 Task: Create a due date automation trigger when advanced on, 2 days after a card is due add fields without custom fields "Resume" completed at 11:00 AM.
Action: Mouse moved to (1070, 83)
Screenshot: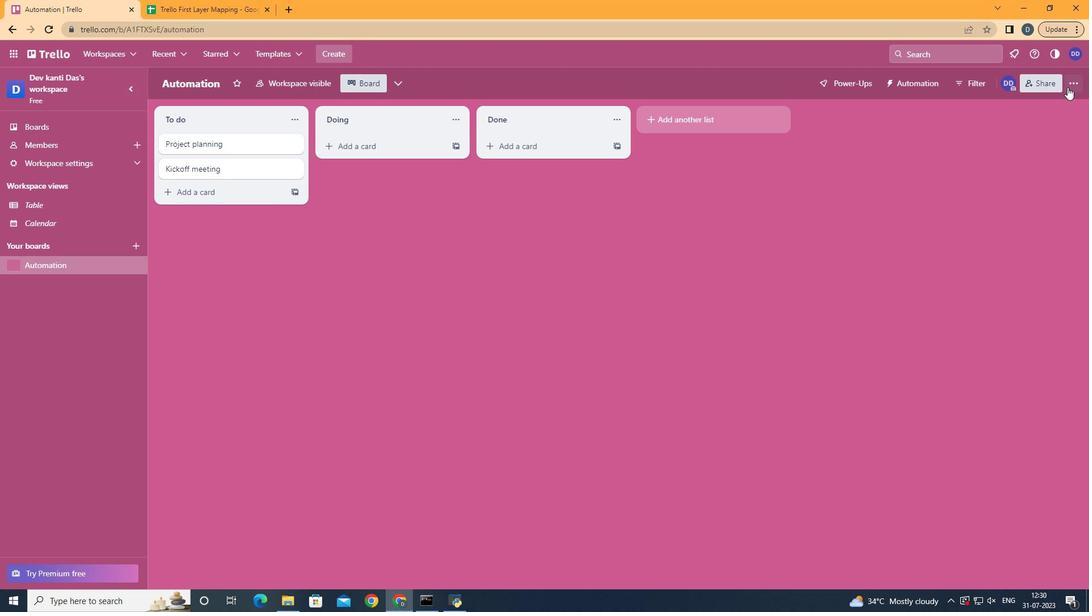 
Action: Mouse pressed left at (1070, 83)
Screenshot: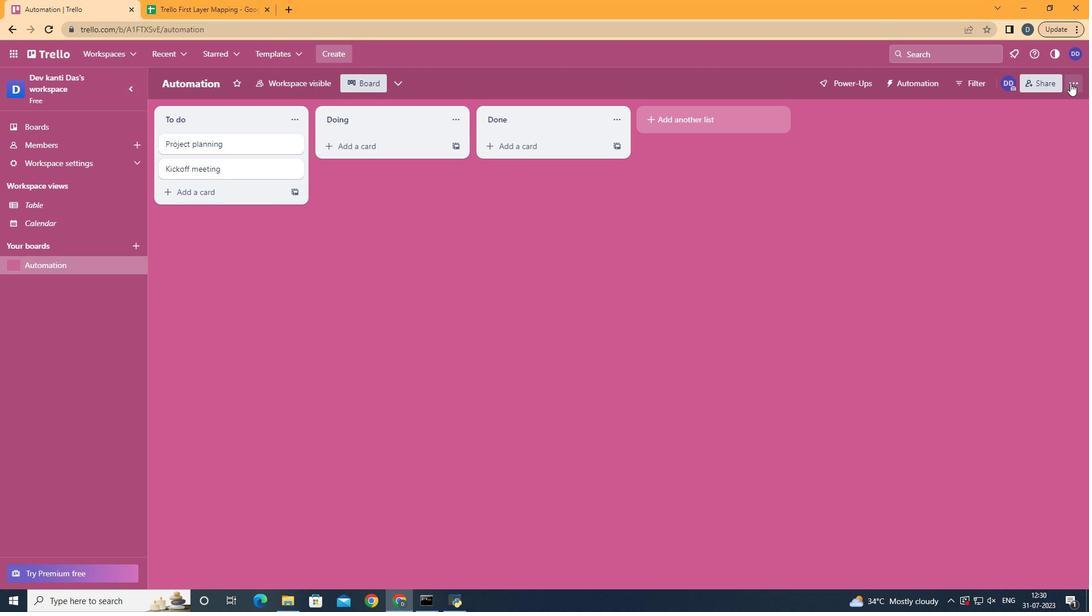 
Action: Mouse moved to (992, 242)
Screenshot: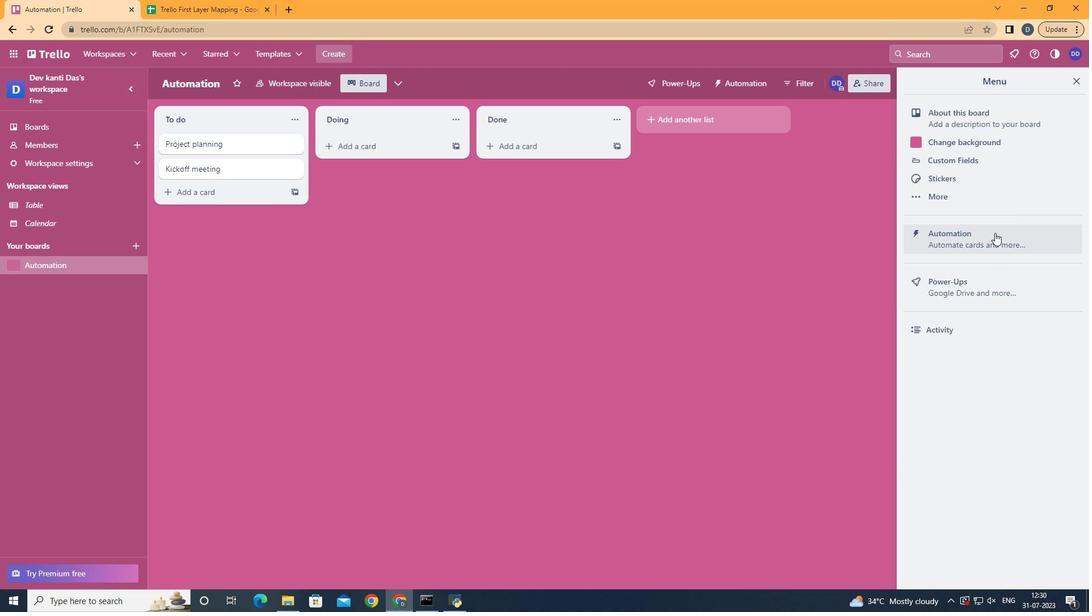 
Action: Mouse pressed left at (992, 242)
Screenshot: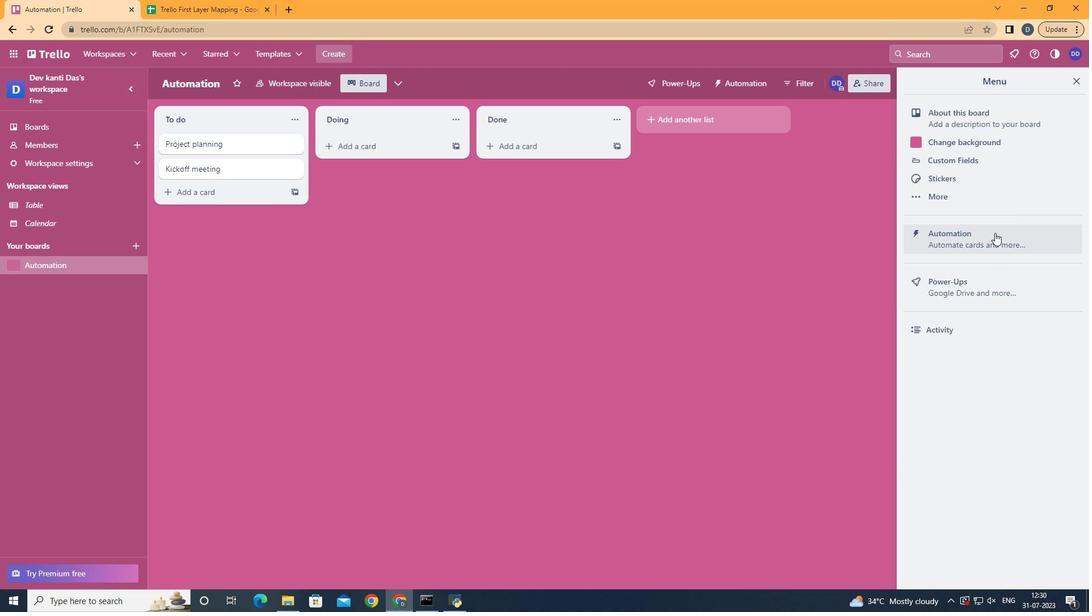 
Action: Mouse moved to (189, 229)
Screenshot: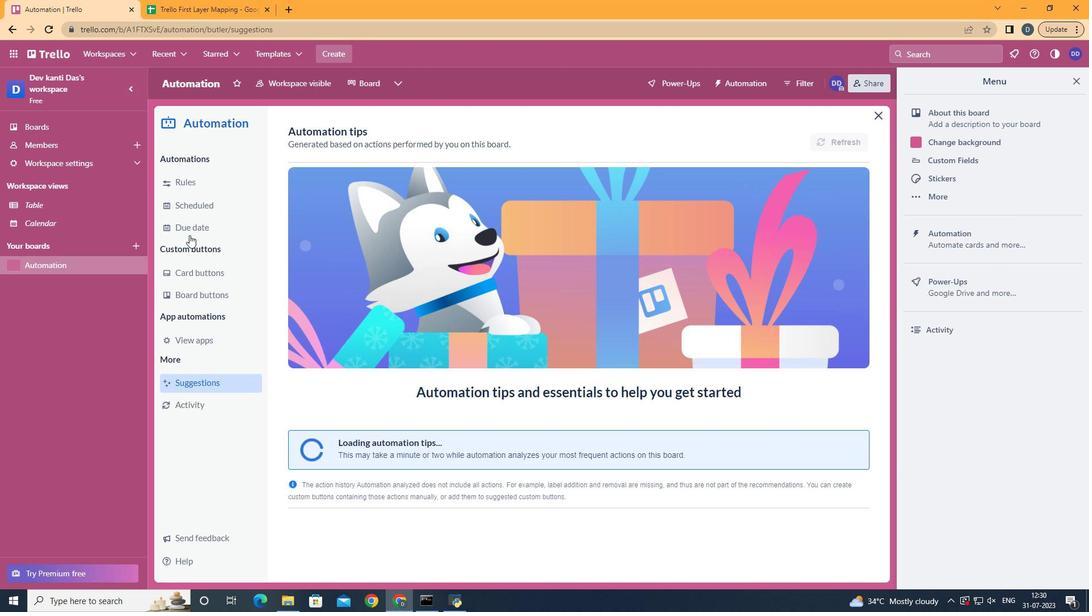 
Action: Mouse pressed left at (189, 229)
Screenshot: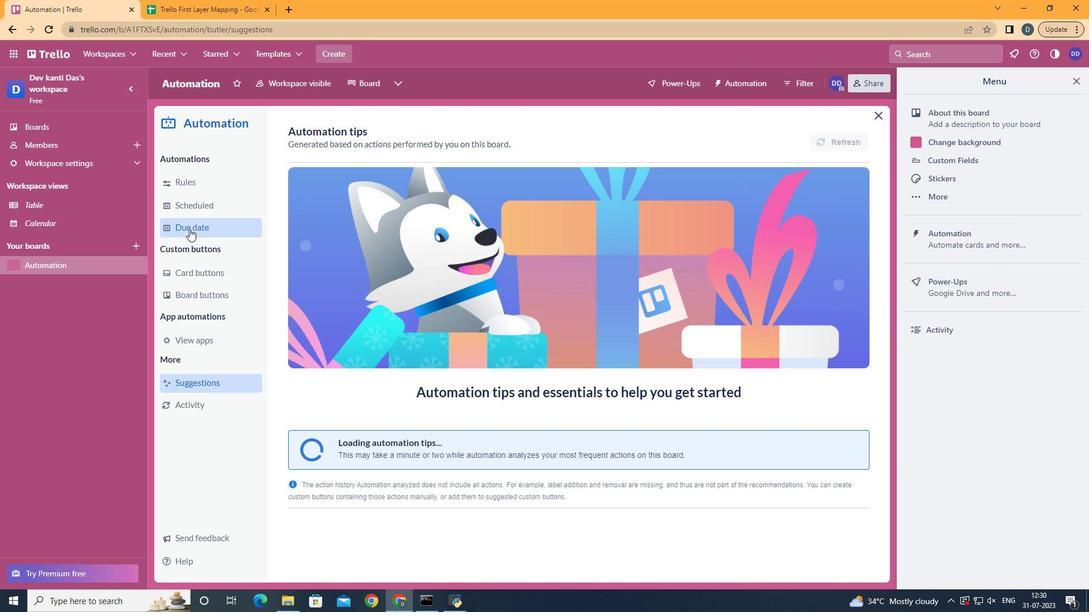 
Action: Mouse moved to (816, 140)
Screenshot: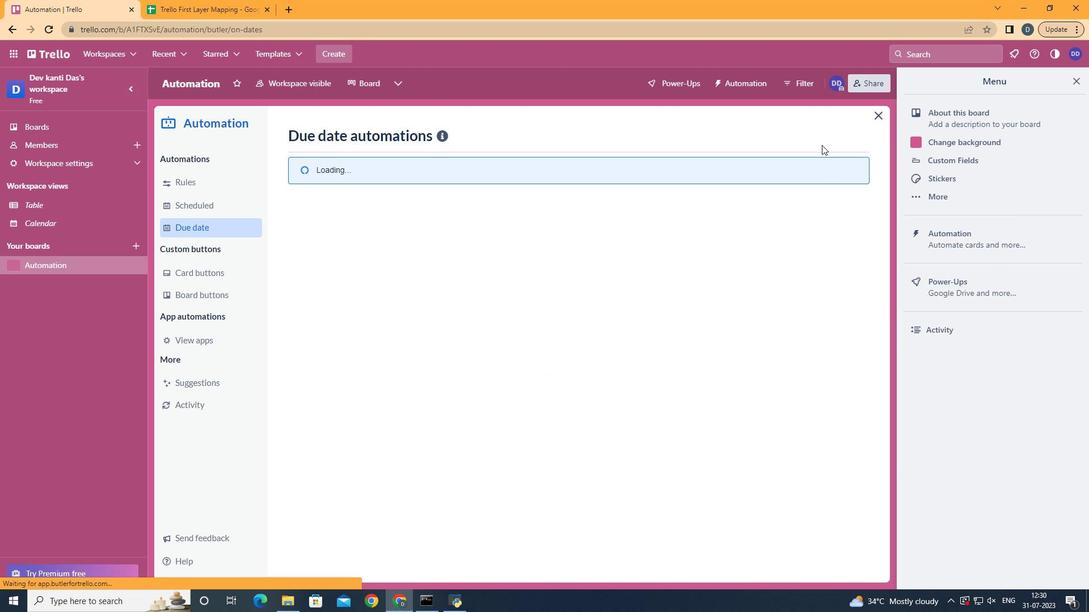 
Action: Mouse pressed left at (816, 140)
Screenshot: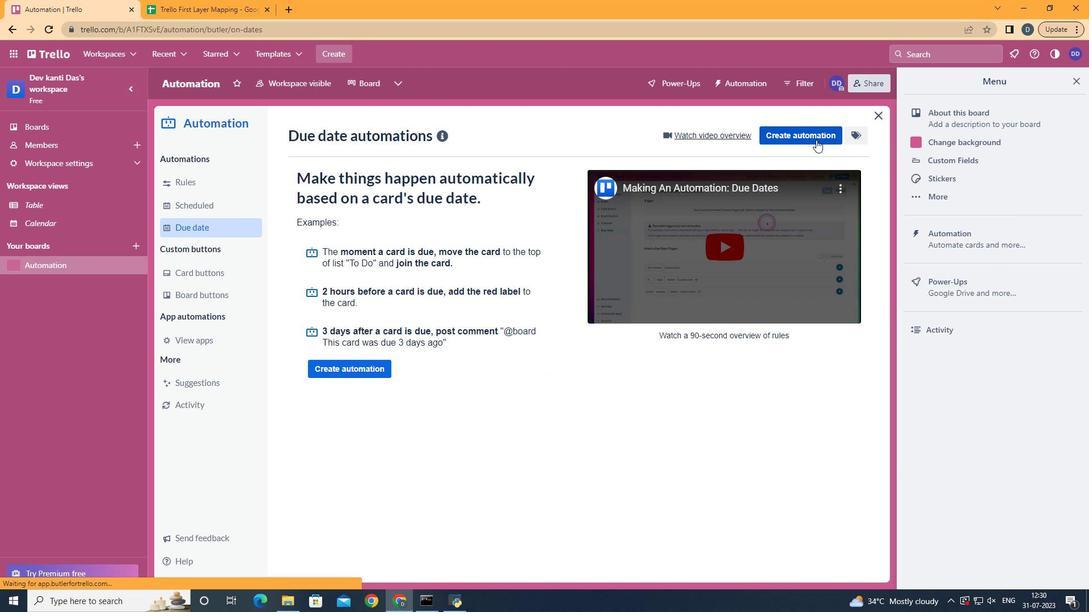 
Action: Mouse moved to (614, 249)
Screenshot: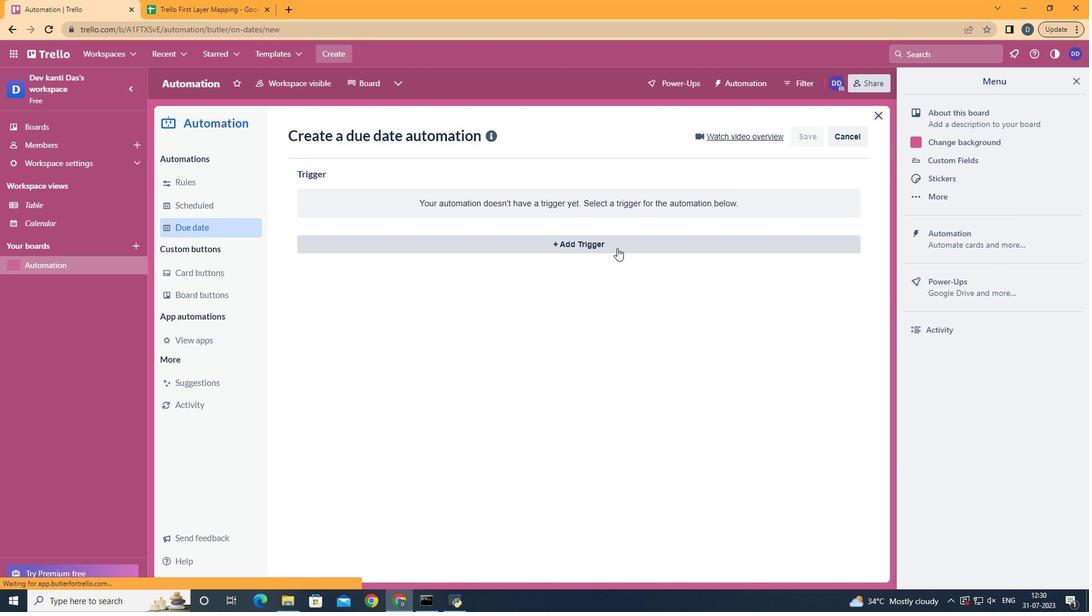 
Action: Mouse pressed left at (614, 249)
Screenshot: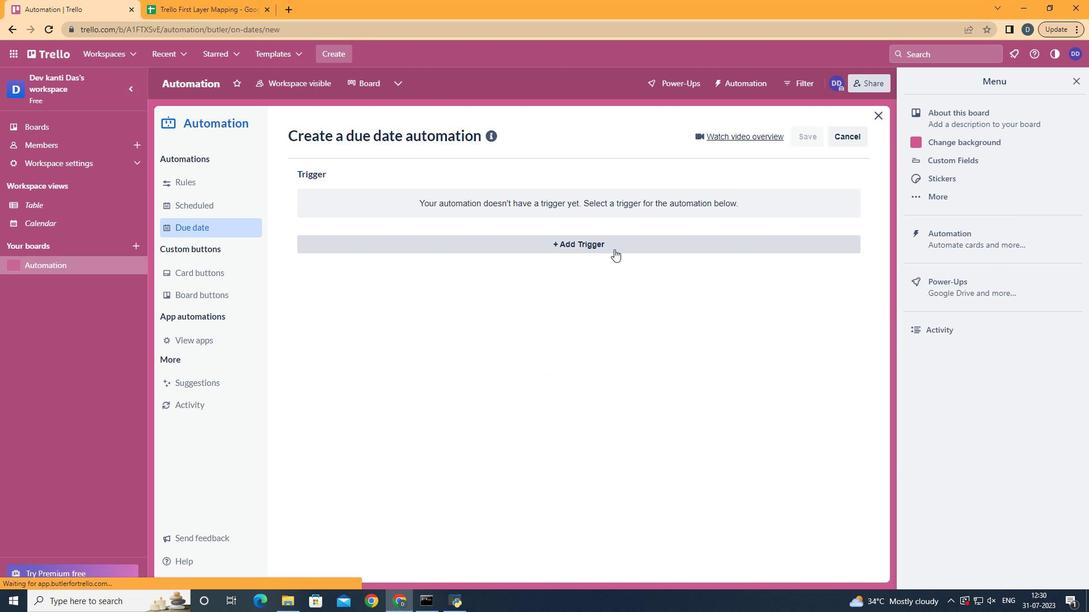 
Action: Mouse moved to (404, 461)
Screenshot: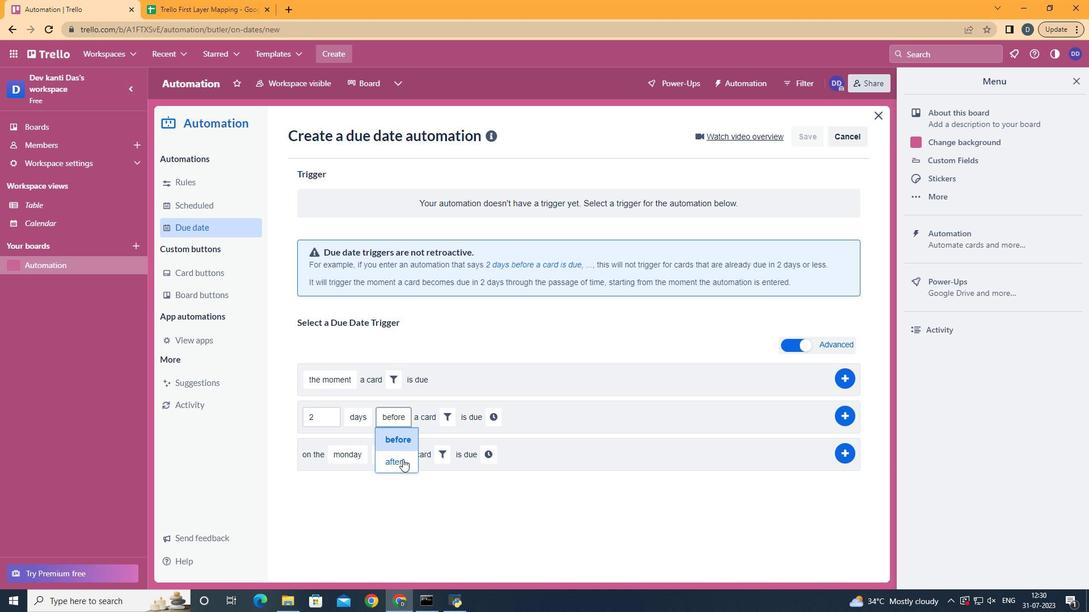 
Action: Mouse pressed left at (404, 461)
Screenshot: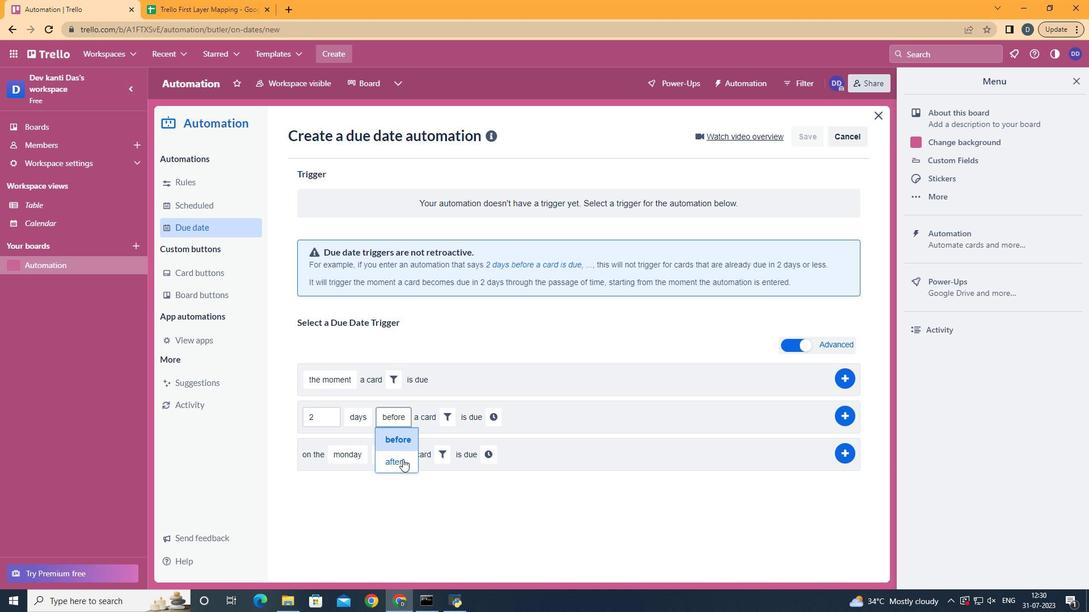 
Action: Mouse moved to (443, 415)
Screenshot: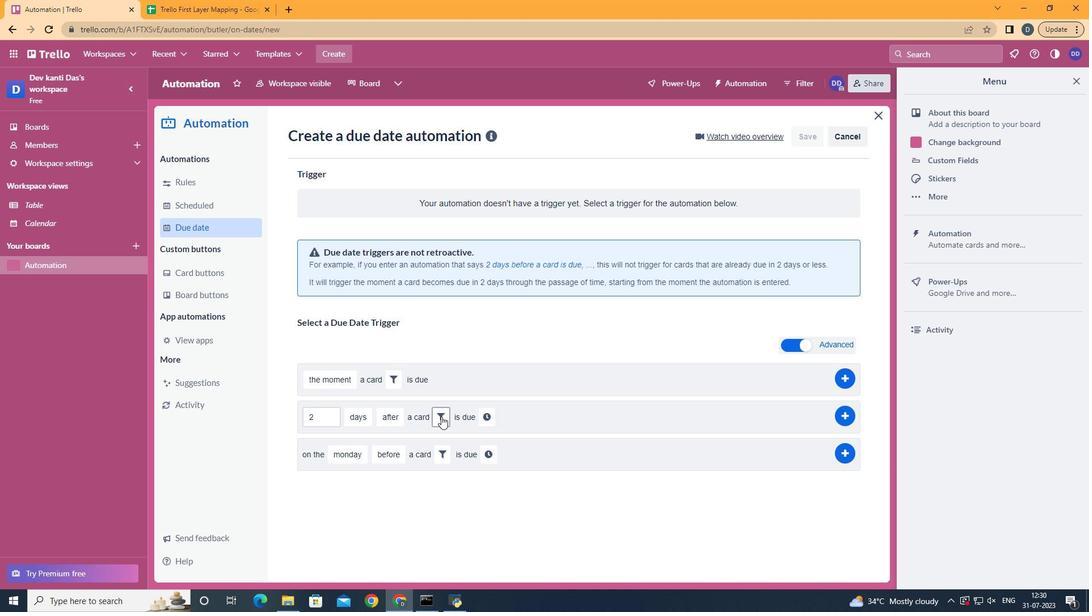 
Action: Mouse pressed left at (443, 415)
Screenshot: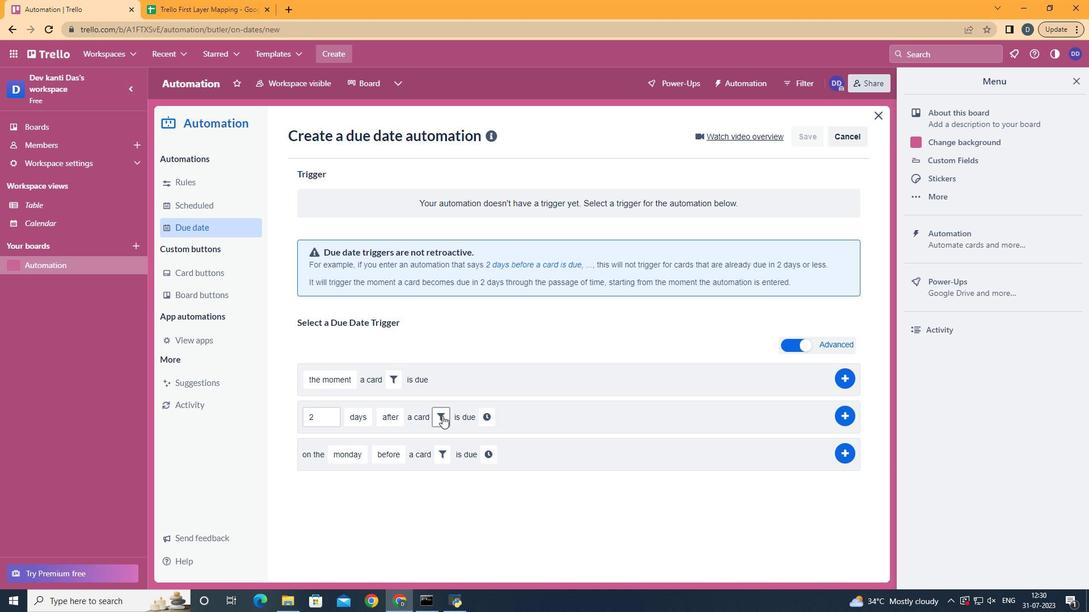 
Action: Mouse moved to (623, 455)
Screenshot: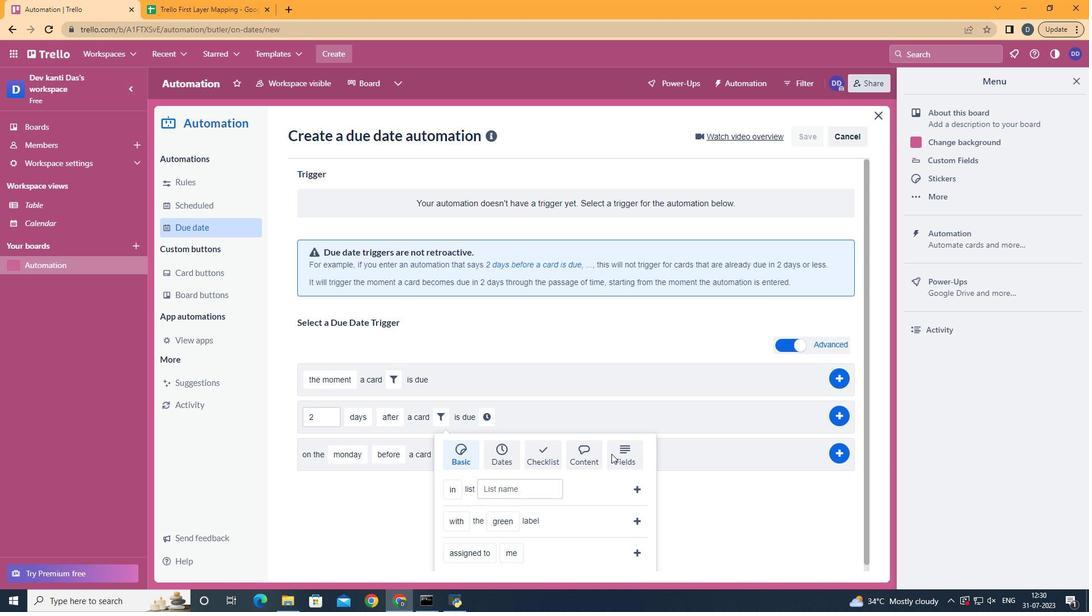 
Action: Mouse pressed left at (623, 455)
Screenshot: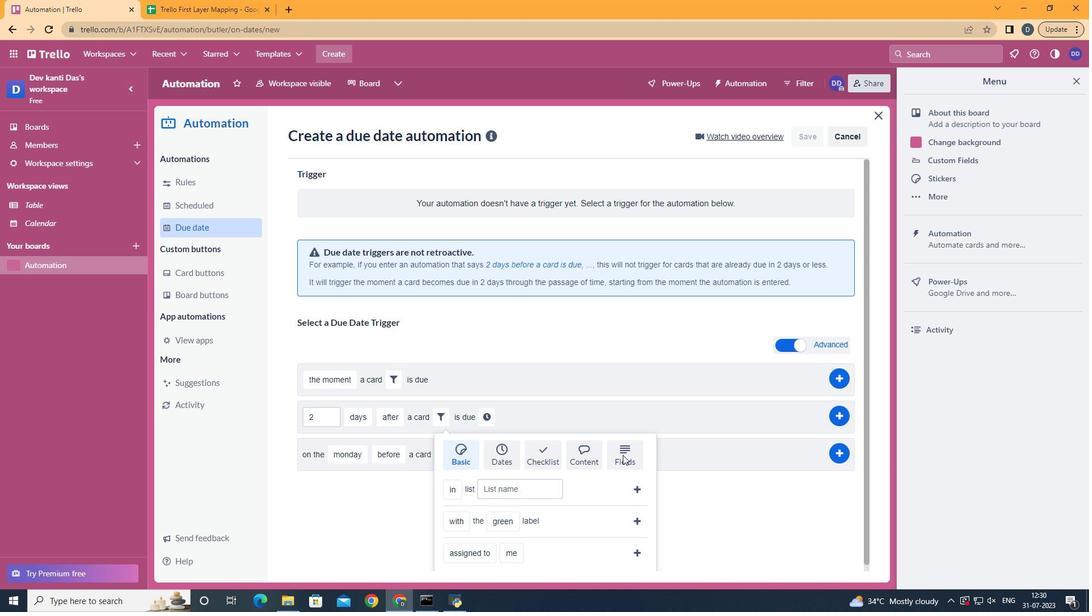 
Action: Mouse moved to (583, 483)
Screenshot: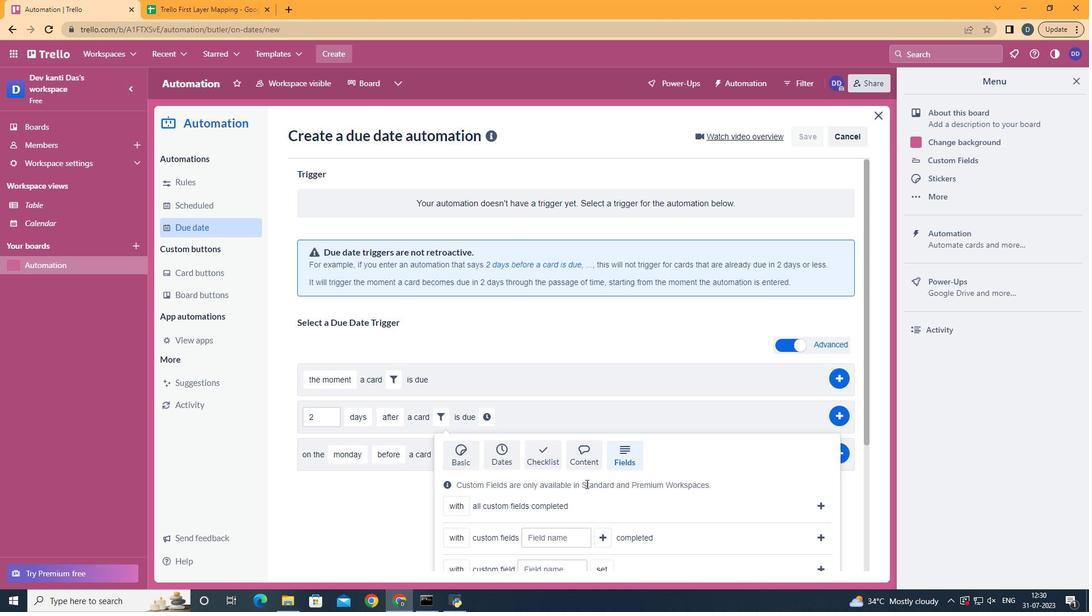 
Action: Mouse scrolled (583, 482) with delta (0, 0)
Screenshot: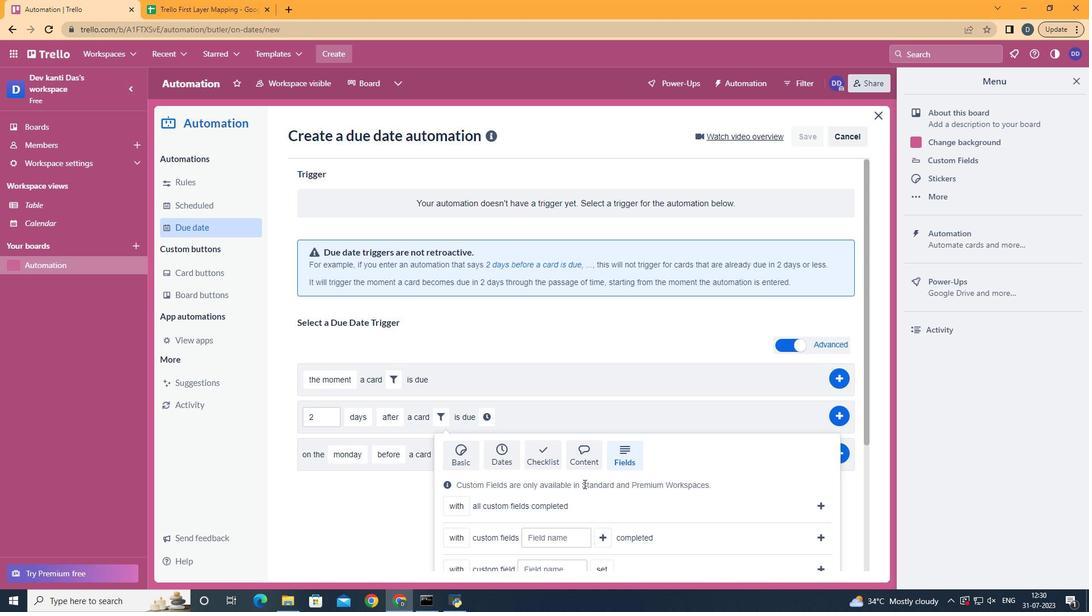 
Action: Mouse scrolled (583, 482) with delta (0, 0)
Screenshot: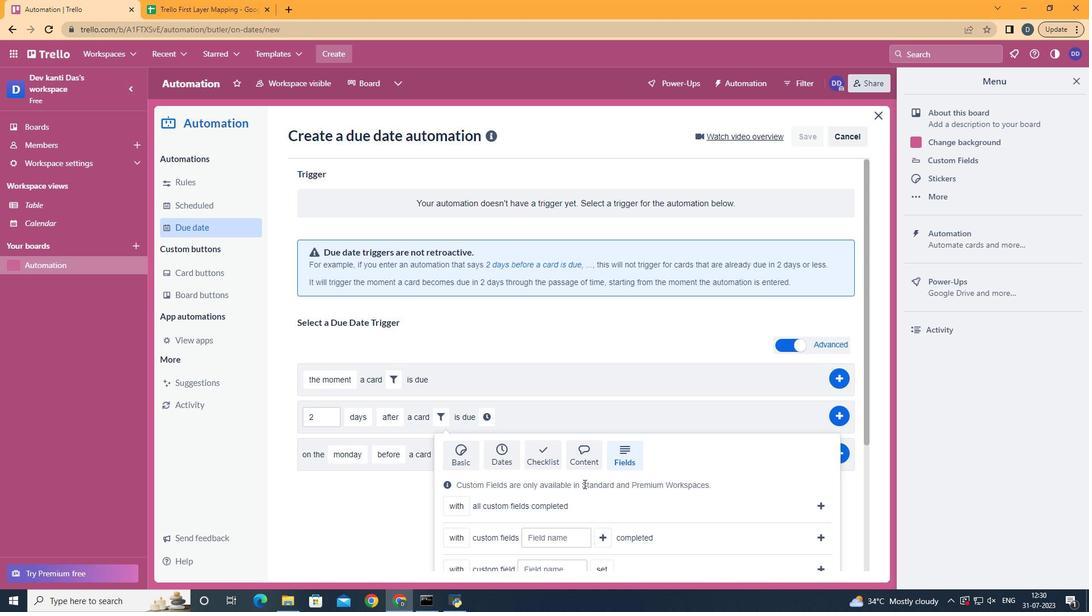 
Action: Mouse scrolled (583, 482) with delta (0, 0)
Screenshot: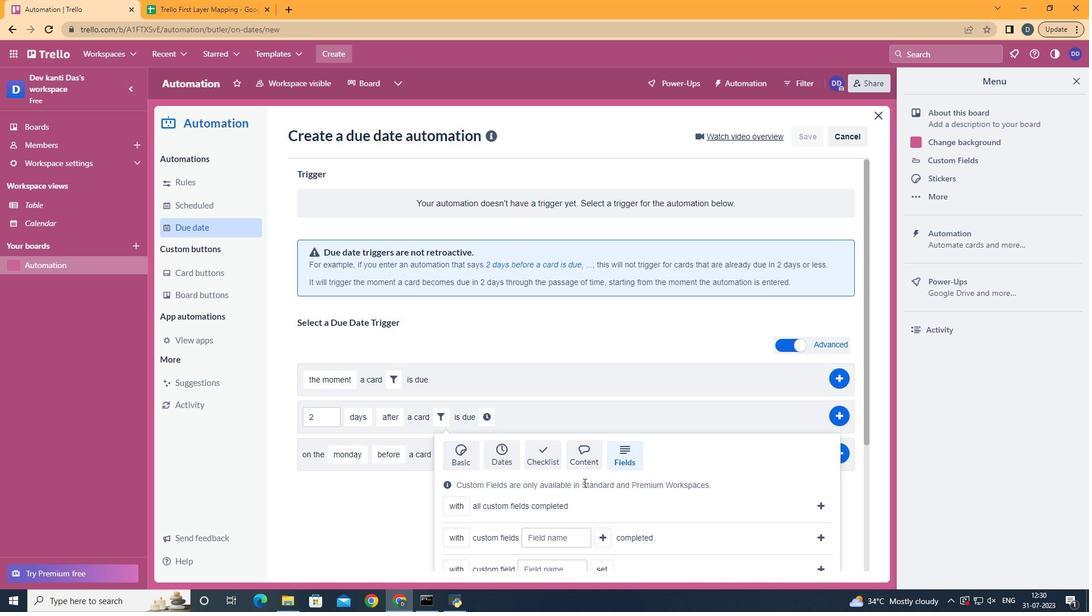 
Action: Mouse moved to (479, 413)
Screenshot: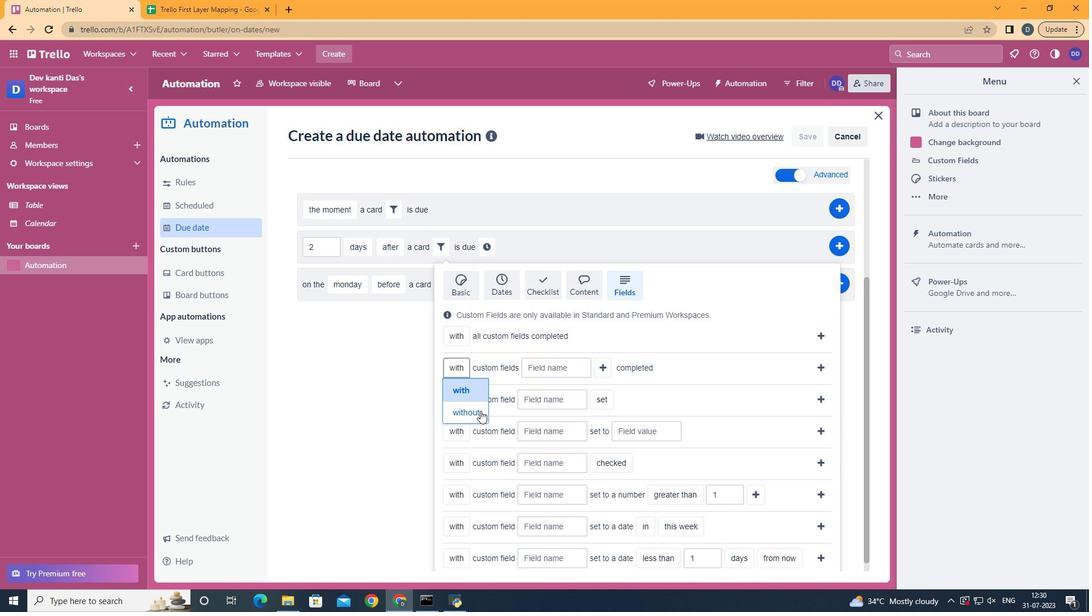 
Action: Mouse pressed left at (479, 413)
Screenshot: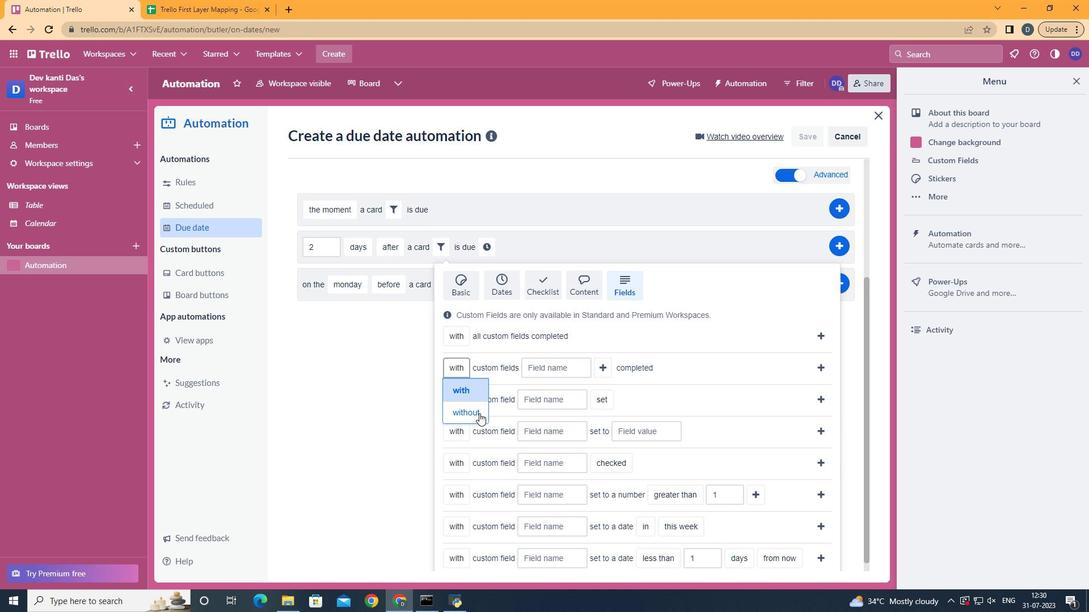 
Action: Mouse moved to (568, 372)
Screenshot: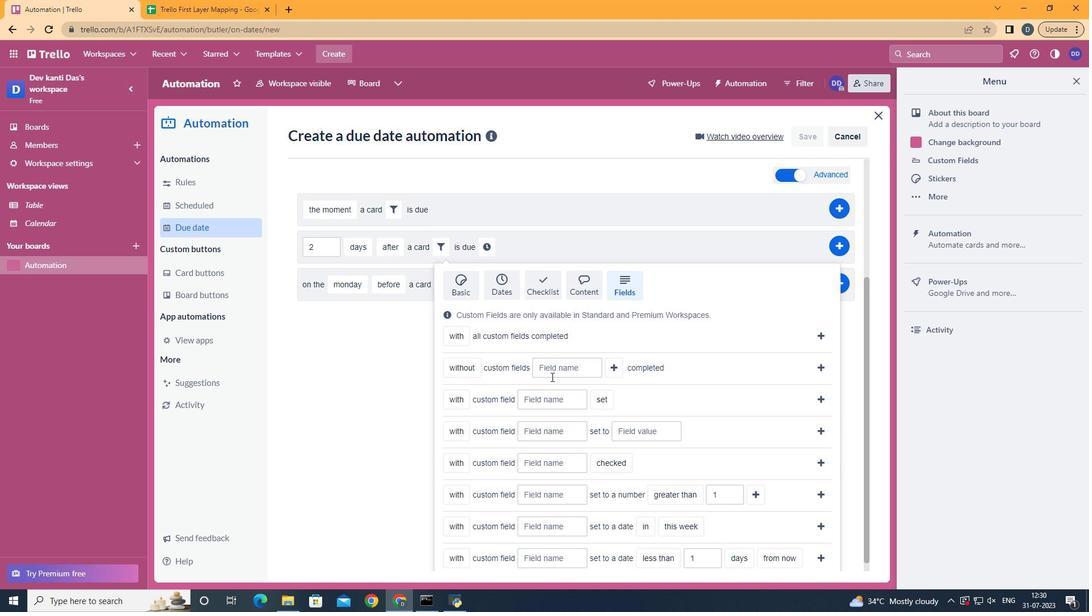 
Action: Mouse pressed left at (568, 372)
Screenshot: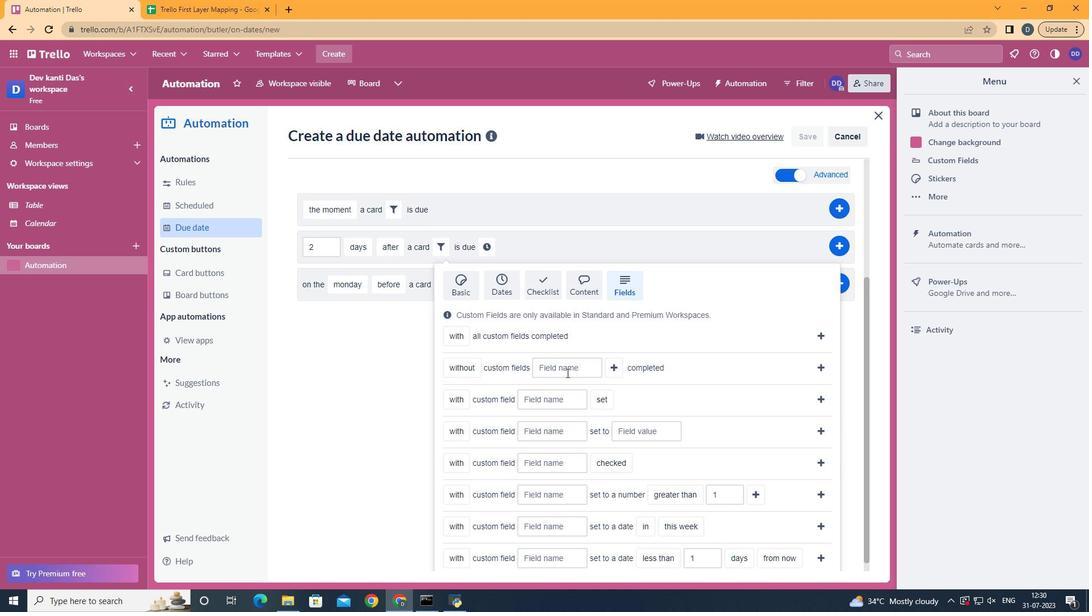 
Action: Key pressed <Key.shift>Resume
Screenshot: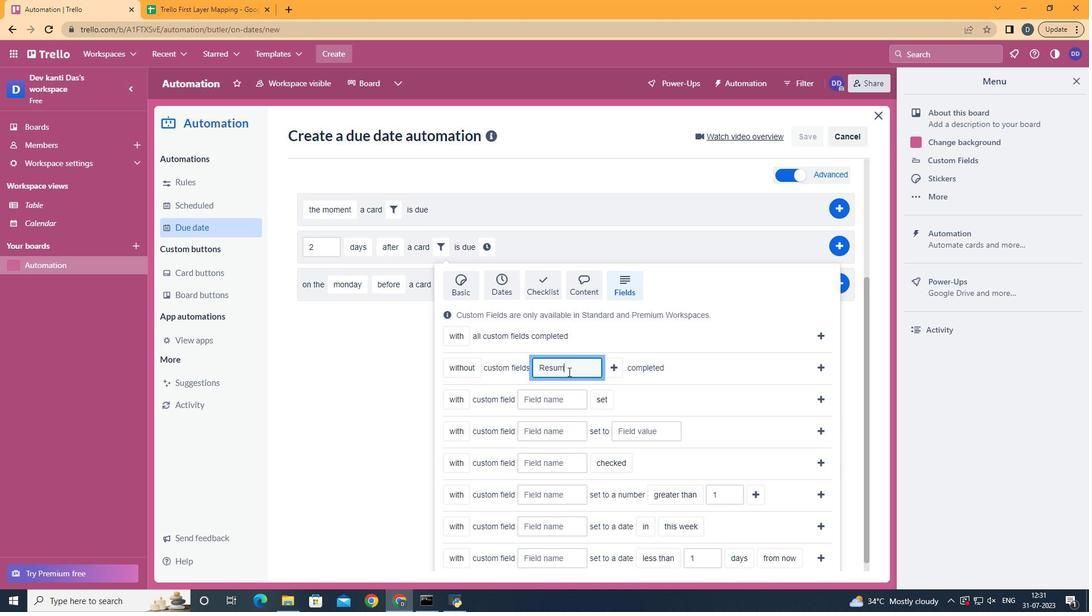 
Action: Mouse moved to (827, 369)
Screenshot: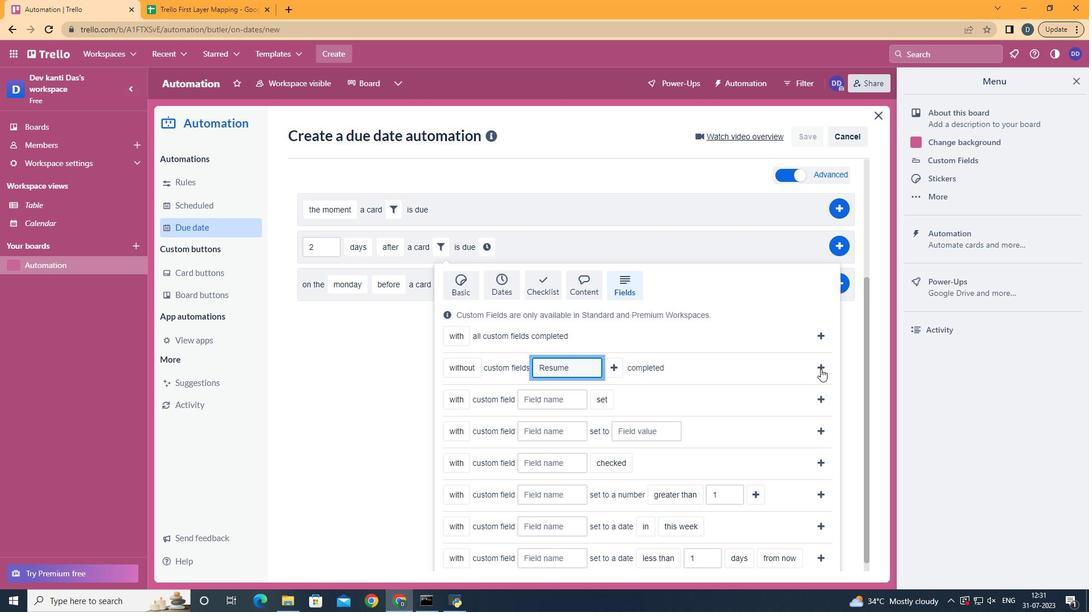 
Action: Mouse pressed left at (827, 369)
Screenshot: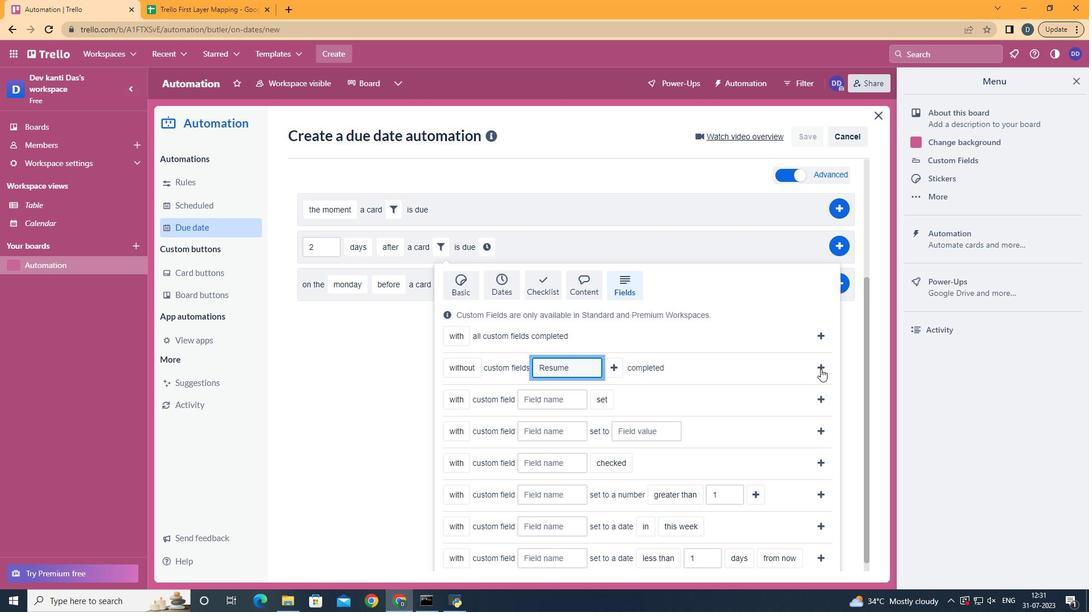 
Action: Mouse moved to (668, 417)
Screenshot: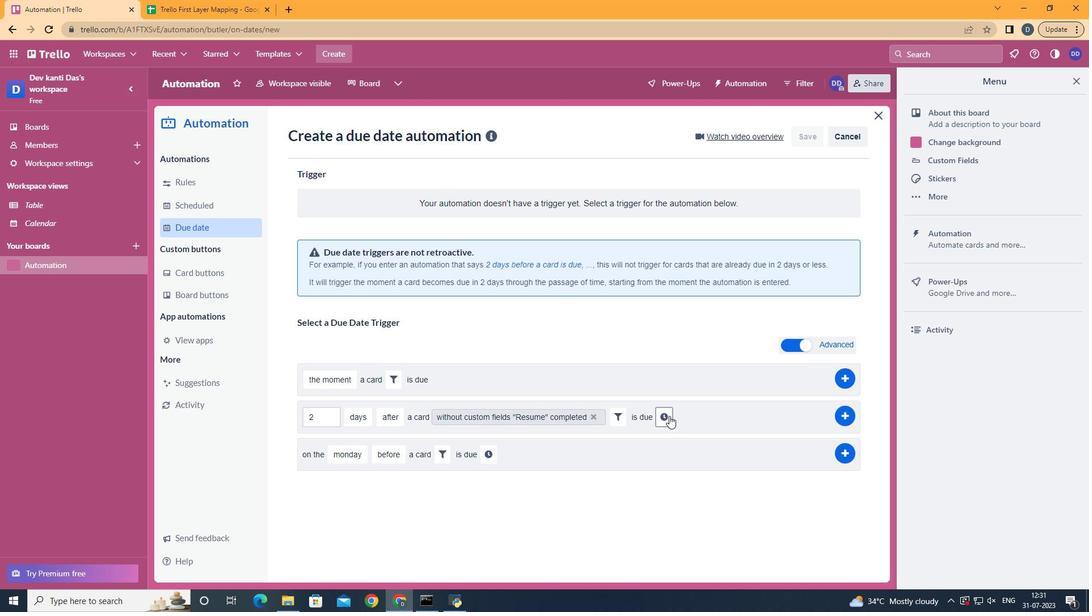 
Action: Mouse pressed left at (668, 417)
Screenshot: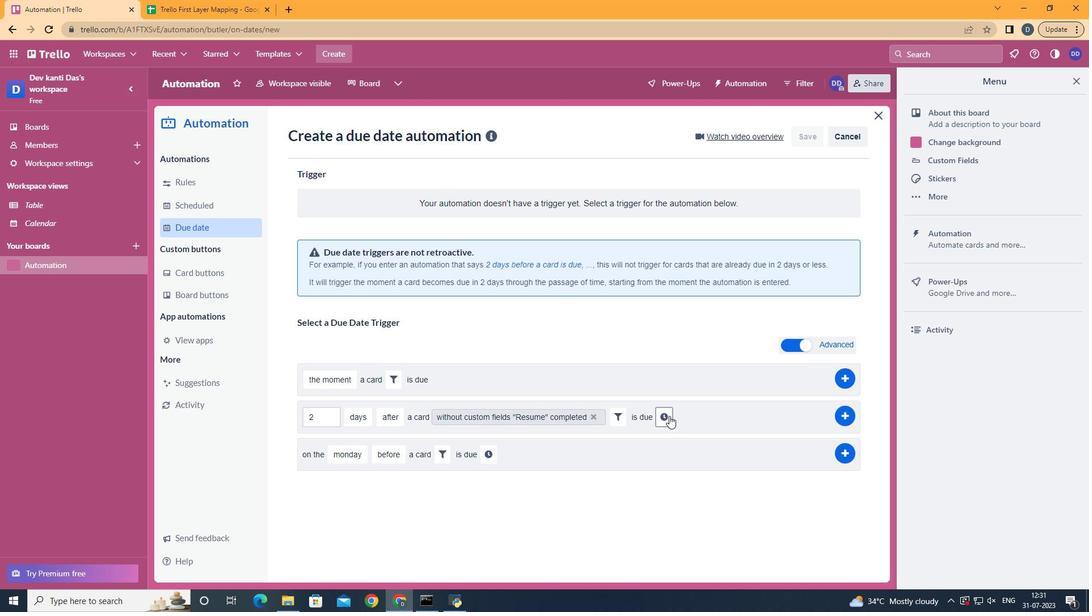
Action: Mouse moved to (686, 418)
Screenshot: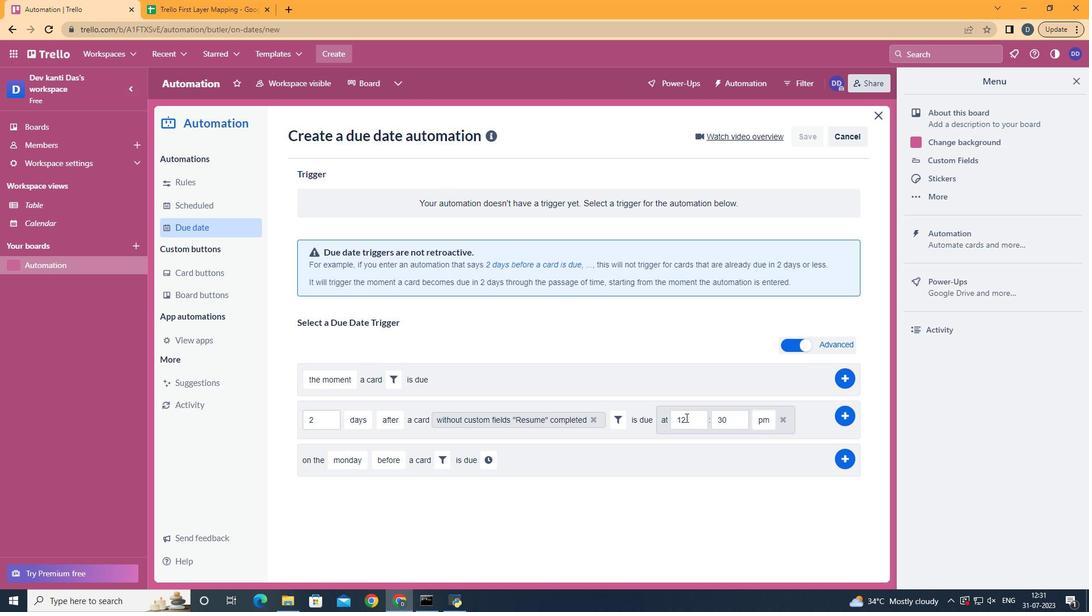 
Action: Mouse pressed left at (686, 418)
Screenshot: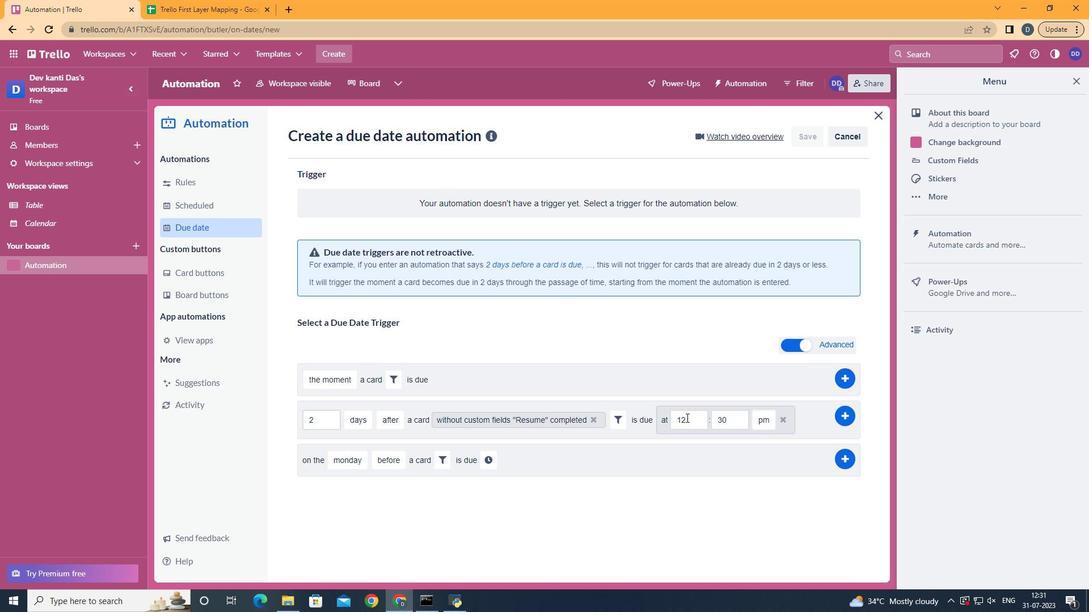 
Action: Mouse moved to (676, 401)
Screenshot: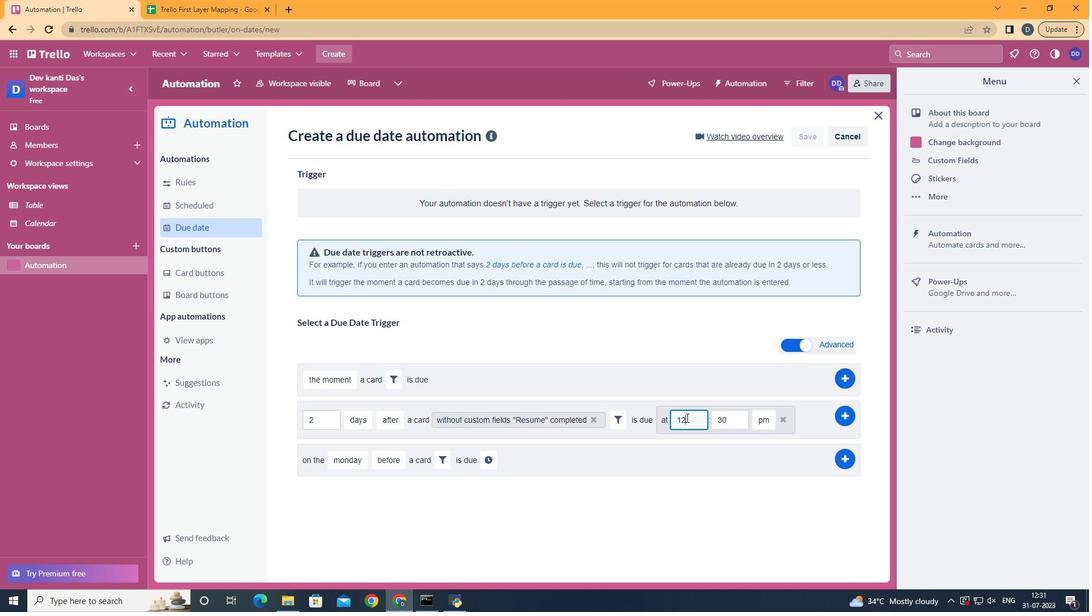 
Action: Key pressed <Key.backspace><Key.backspace>11
Screenshot: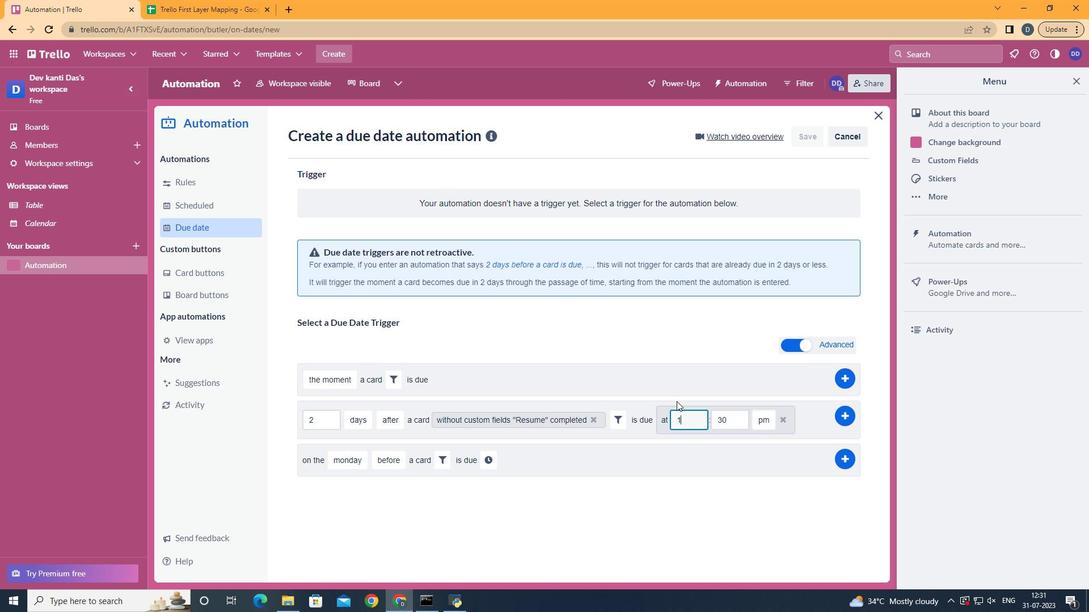 
Action: Mouse moved to (728, 417)
Screenshot: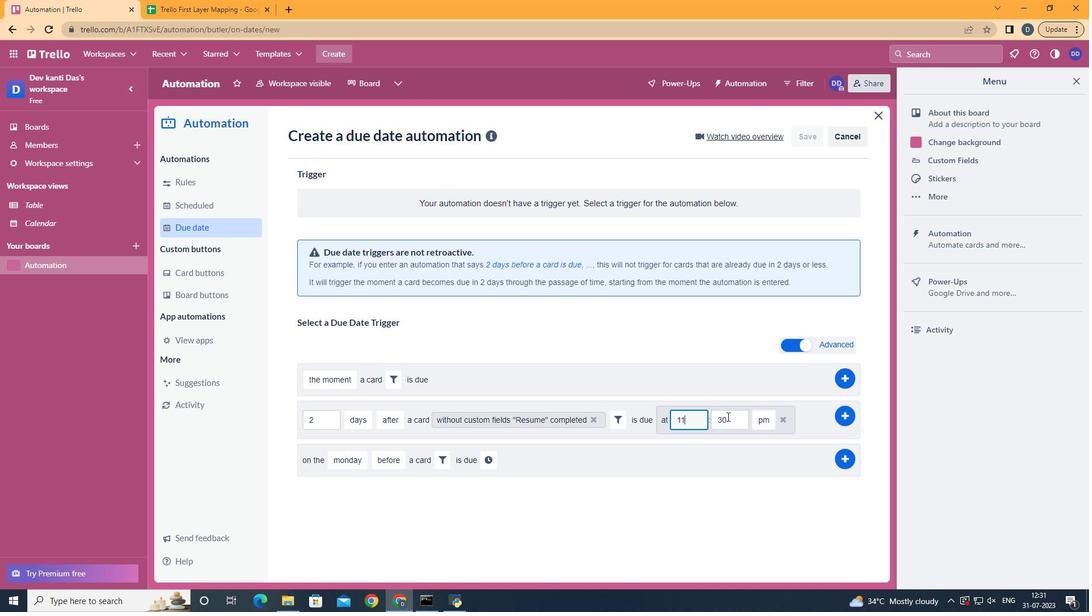 
Action: Mouse pressed left at (728, 417)
Screenshot: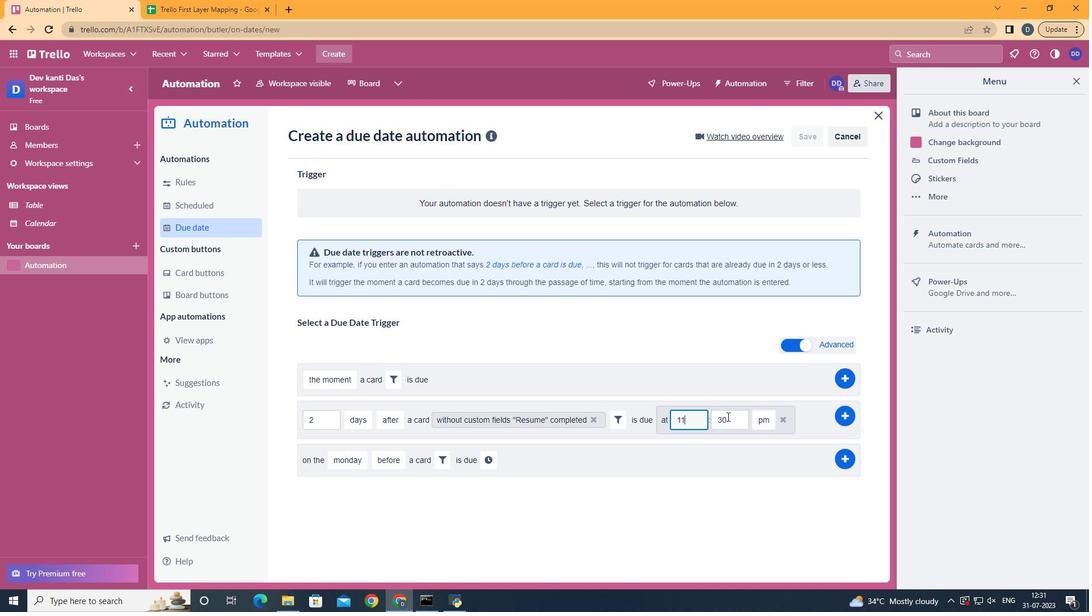 
Action: Key pressed <Key.backspace><Key.backspace>00
Screenshot: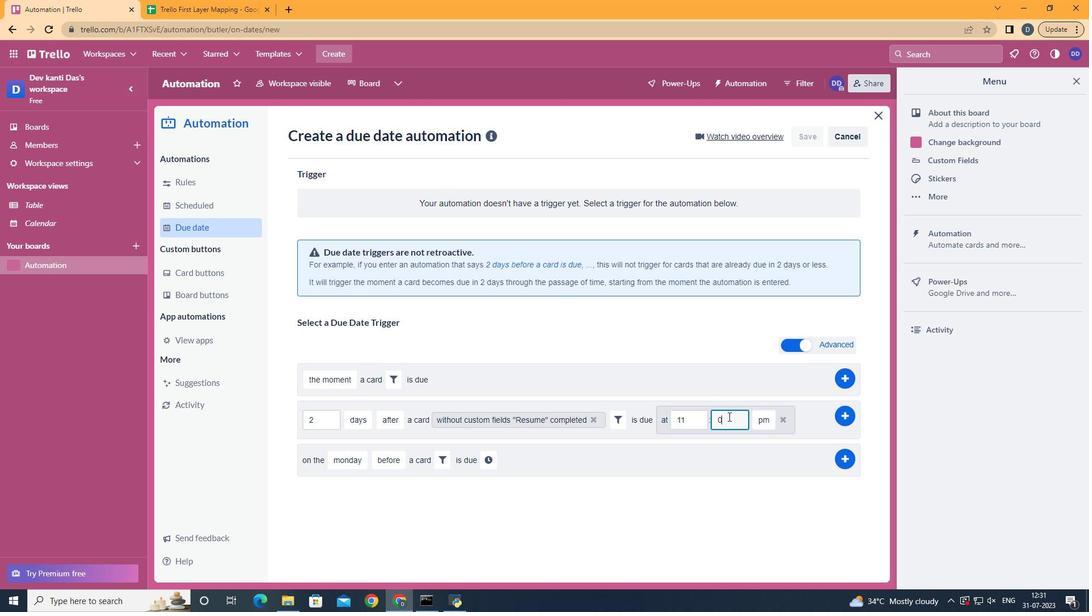 
Action: Mouse moved to (768, 439)
Screenshot: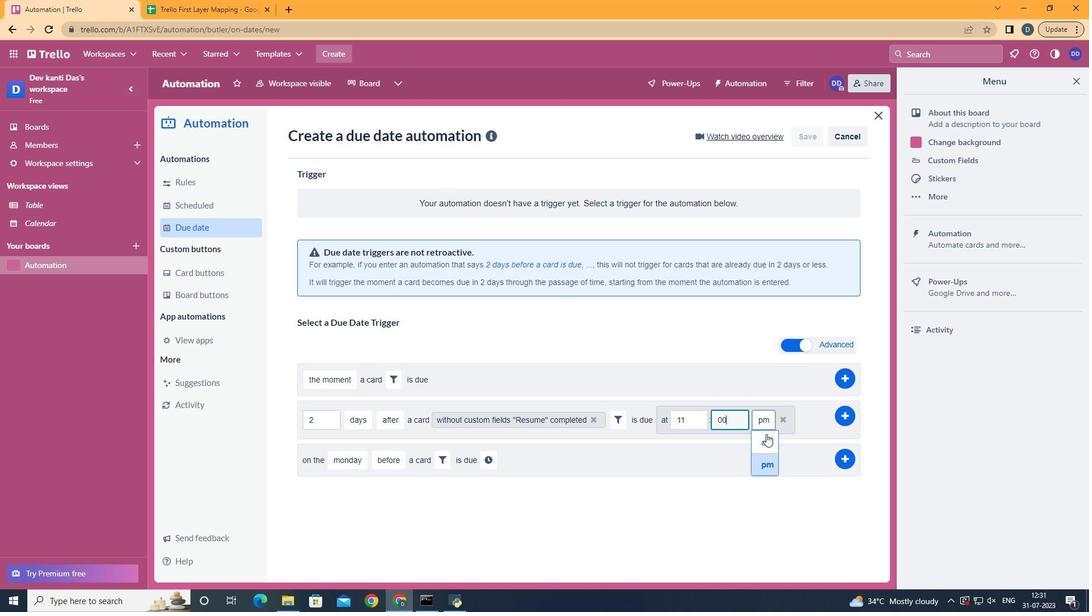 
Action: Mouse pressed left at (768, 439)
Screenshot: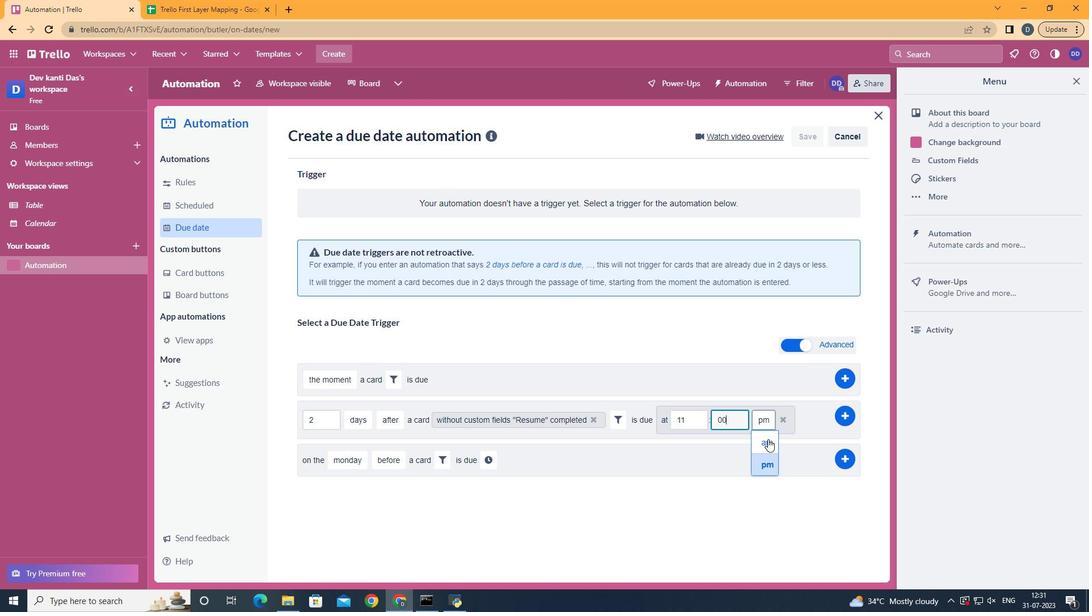 
Action: Mouse moved to (850, 416)
Screenshot: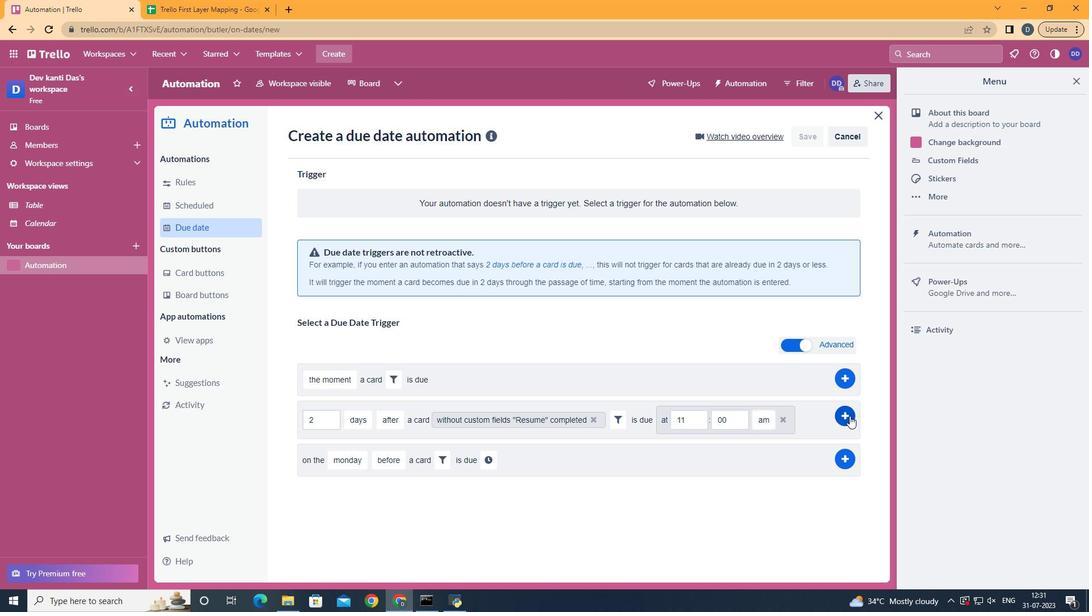 
Action: Mouse pressed left at (850, 416)
Screenshot: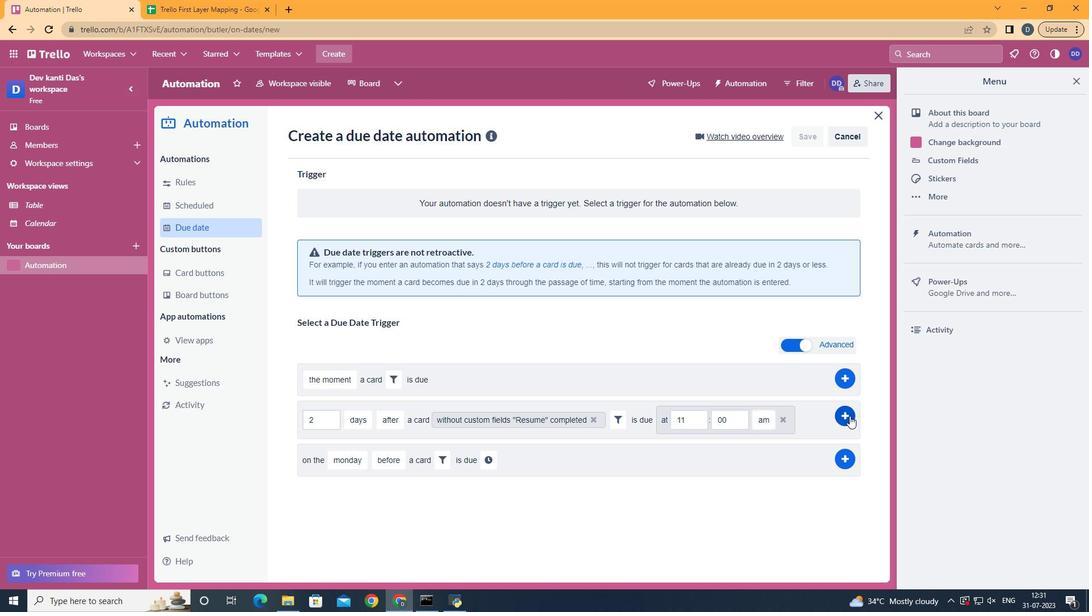 
Action: Mouse moved to (409, 259)
Screenshot: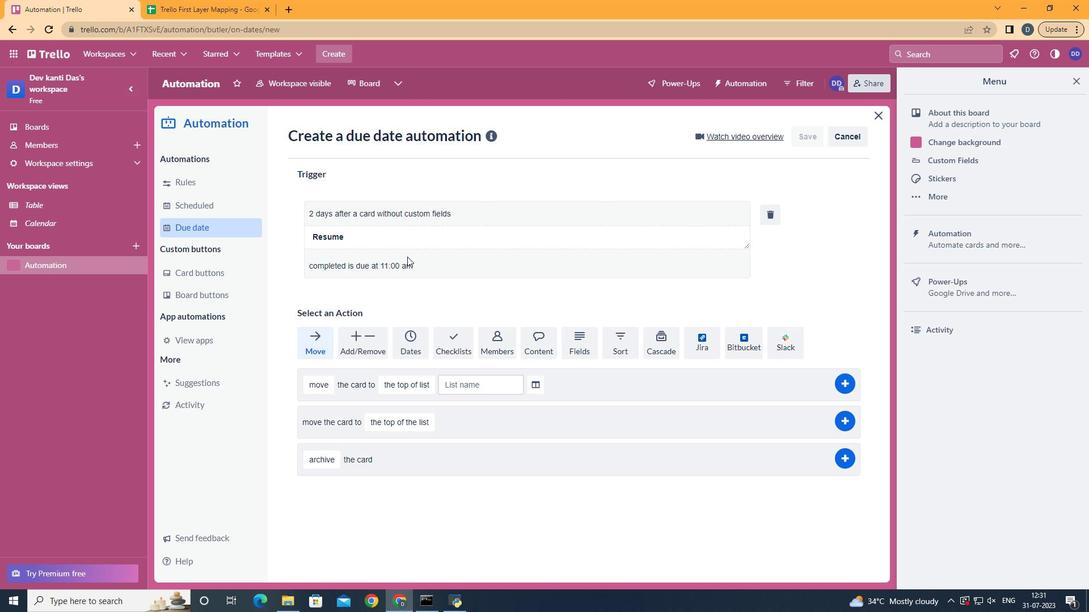 
